 Task: Create a scrum project ArchTech. Add to scrum project ArchTech a team member softage.2@softage.net and assign as Project Lead. Add to scrum project ArchTech a team member softage.3@softage.net
Action: Mouse moved to (167, 42)
Screenshot: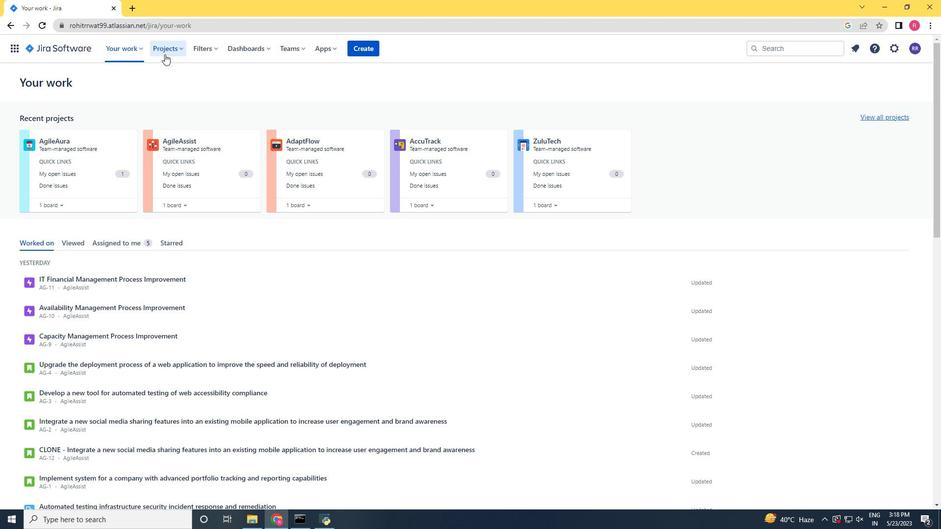 
Action: Mouse pressed left at (167, 42)
Screenshot: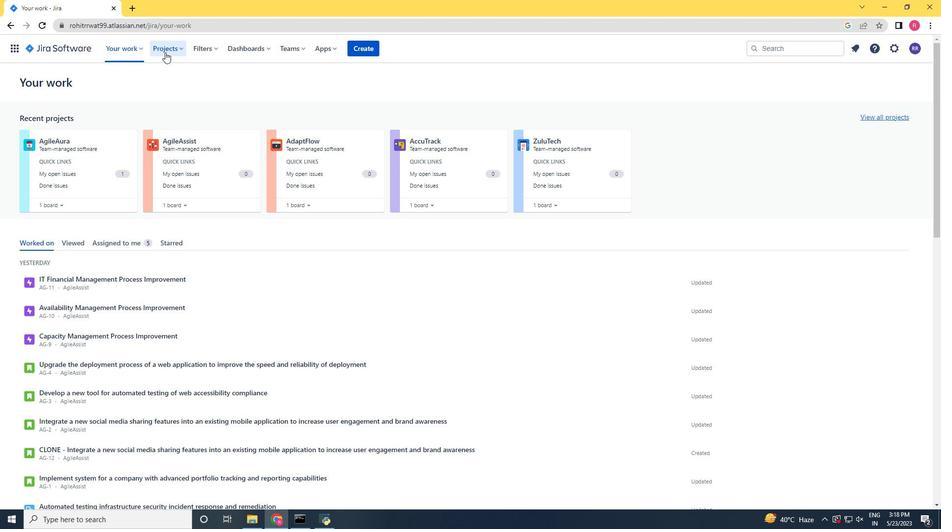 
Action: Mouse moved to (196, 240)
Screenshot: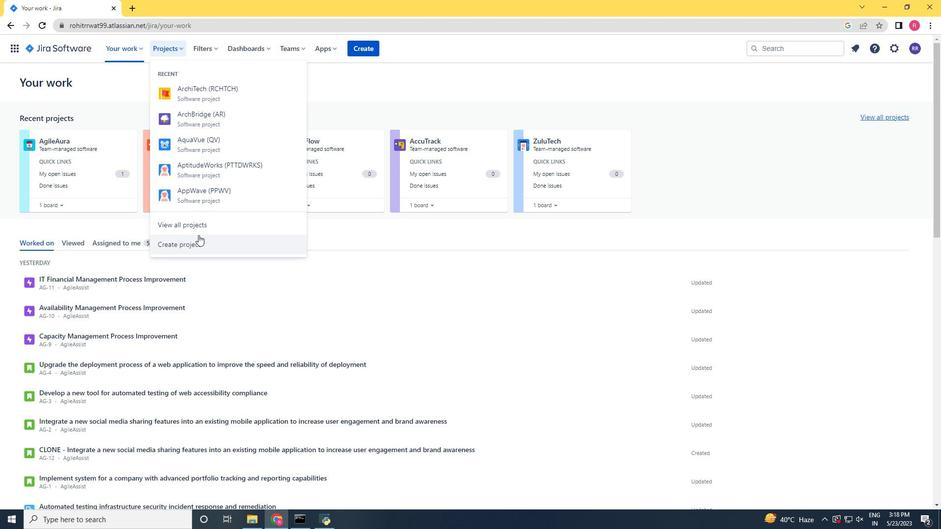 
Action: Mouse pressed left at (196, 240)
Screenshot: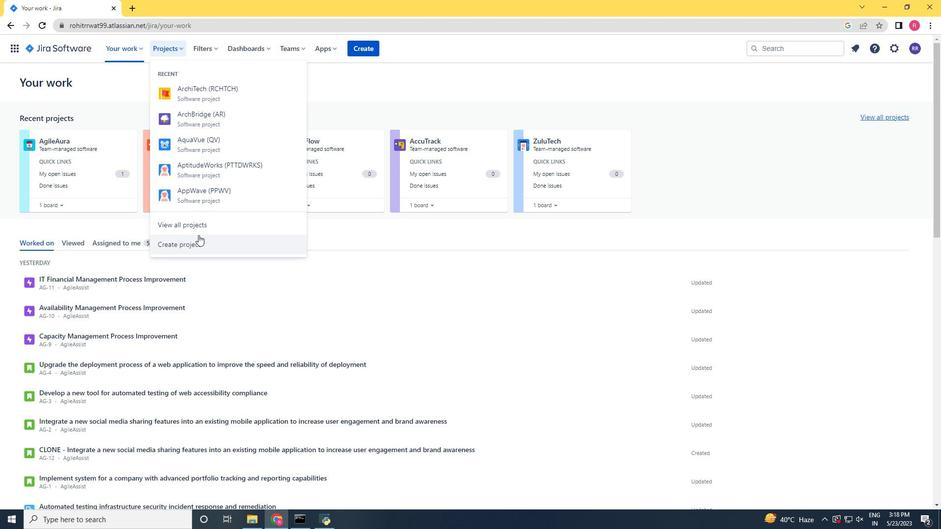
Action: Mouse moved to (497, 242)
Screenshot: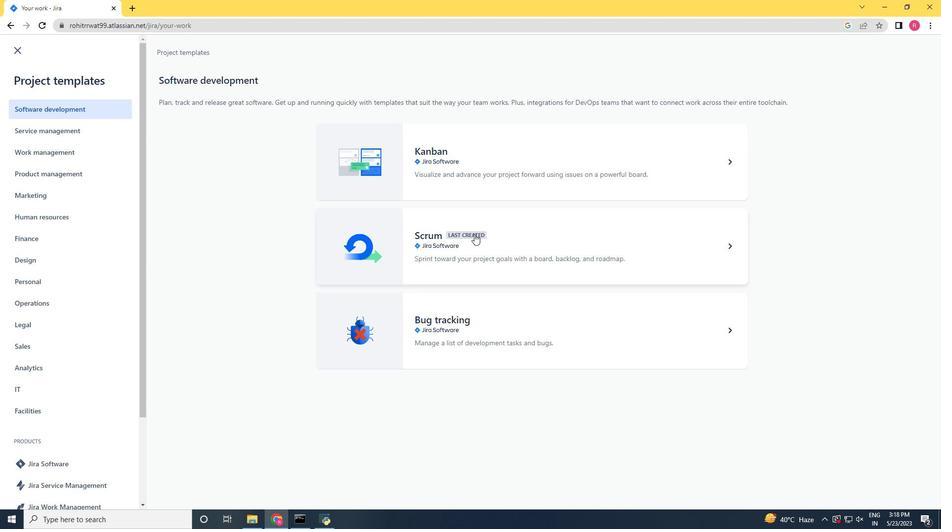 
Action: Mouse pressed left at (497, 242)
Screenshot: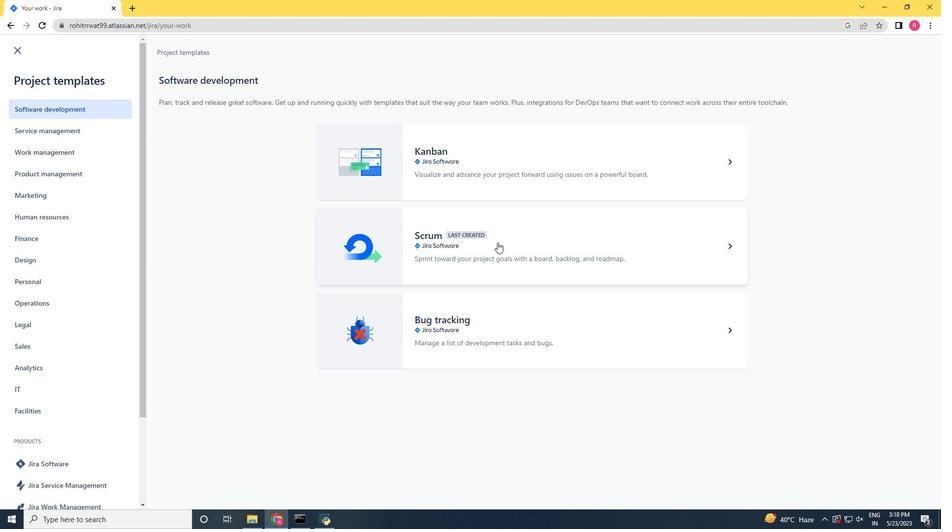 
Action: Mouse moved to (740, 479)
Screenshot: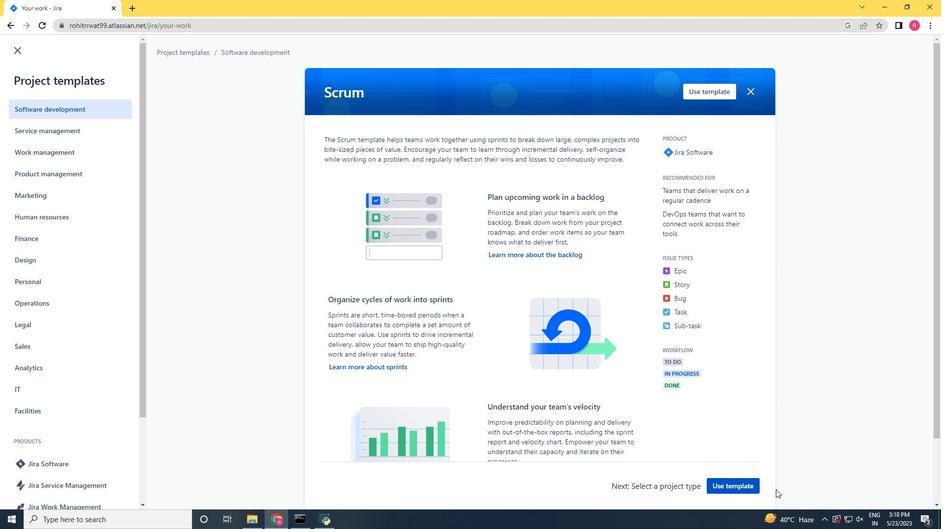 
Action: Mouse pressed left at (740, 479)
Screenshot: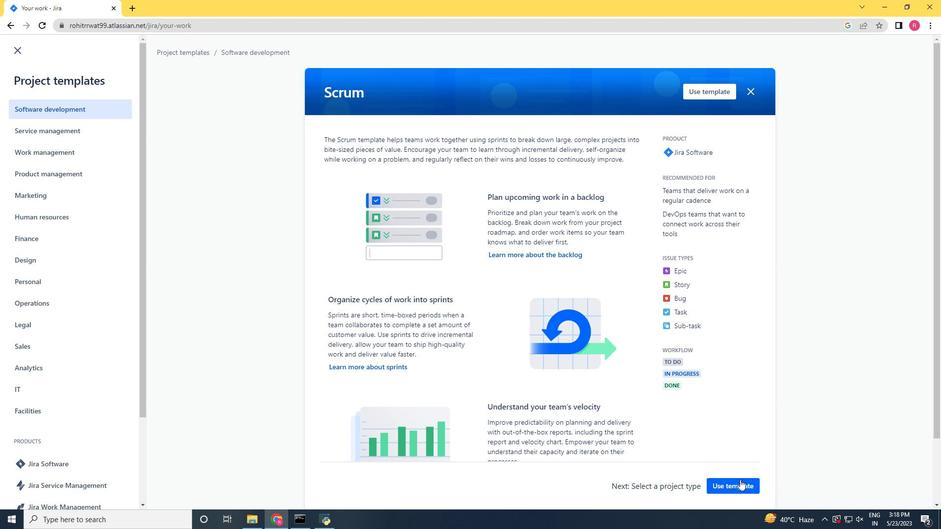 
Action: Mouse moved to (361, 478)
Screenshot: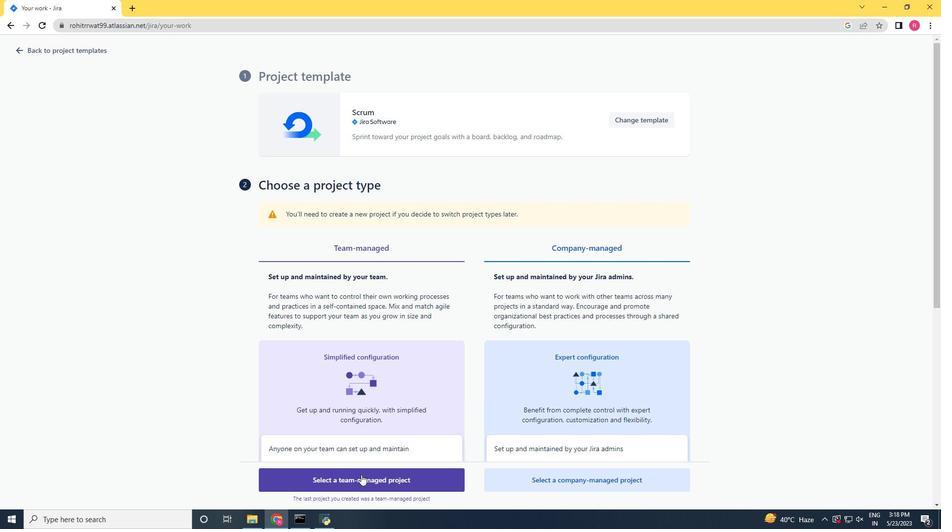 
Action: Mouse pressed left at (361, 478)
Screenshot: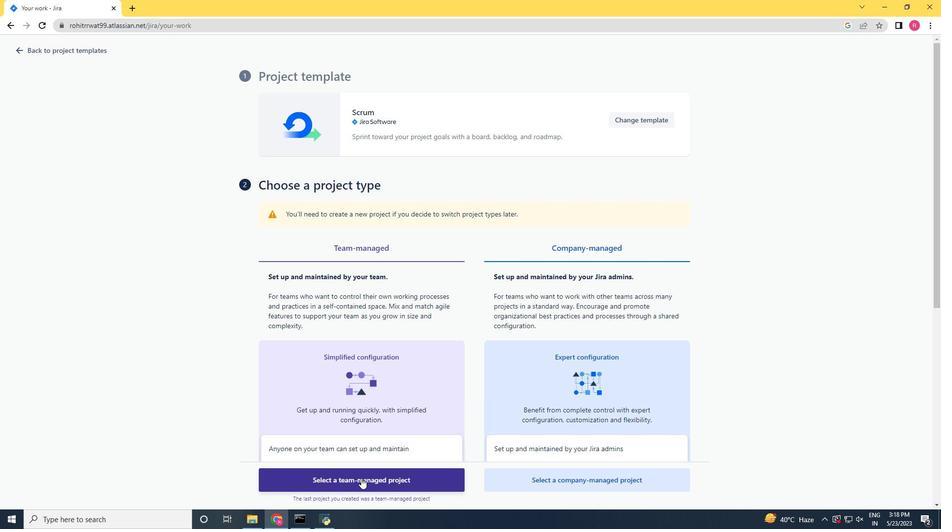 
Action: Mouse moved to (256, 320)
Screenshot: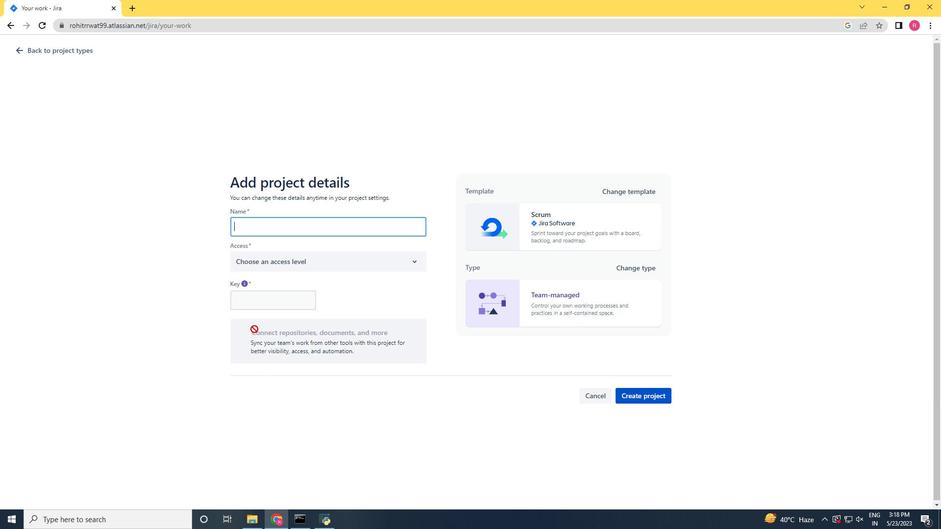
Action: Key pressed <Key.shift>Arch<Key.shift>Tech
Screenshot: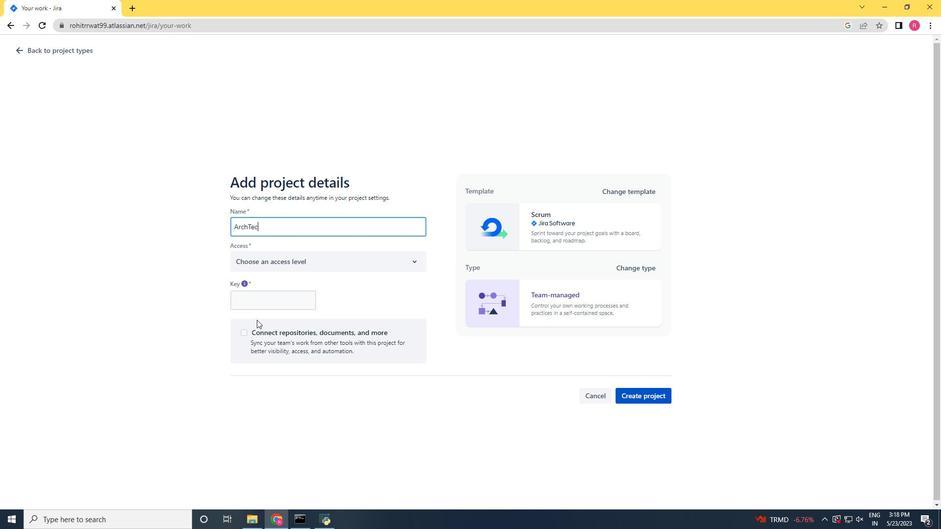 
Action: Mouse moved to (329, 269)
Screenshot: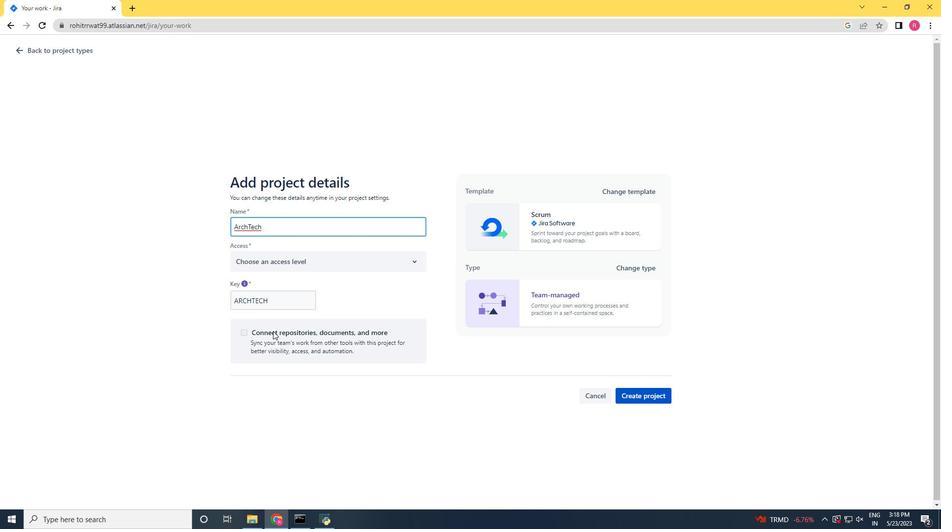 
Action: Mouse pressed left at (329, 269)
Screenshot: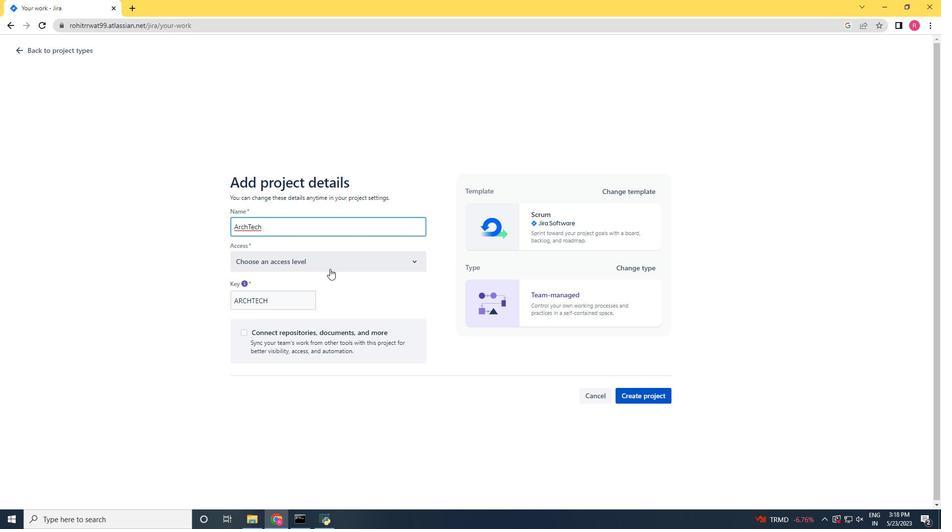 
Action: Mouse moved to (319, 292)
Screenshot: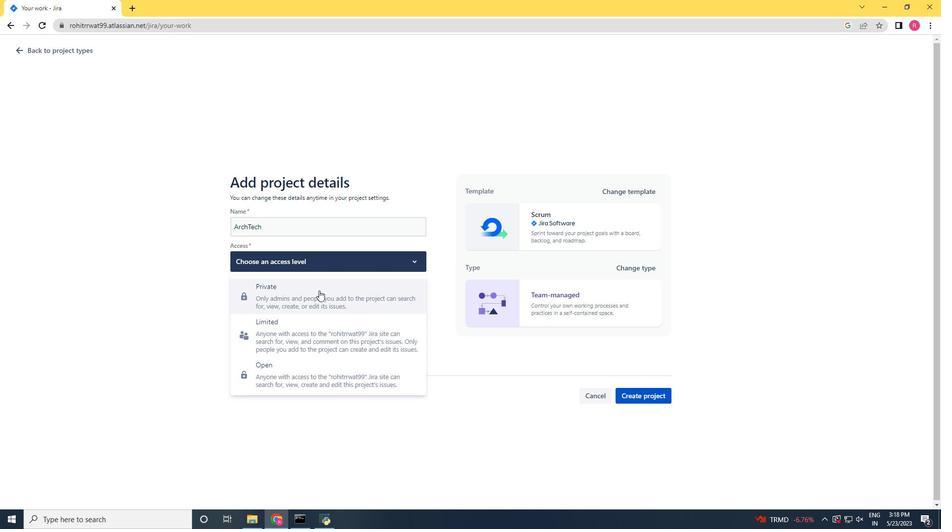
Action: Mouse pressed left at (319, 292)
Screenshot: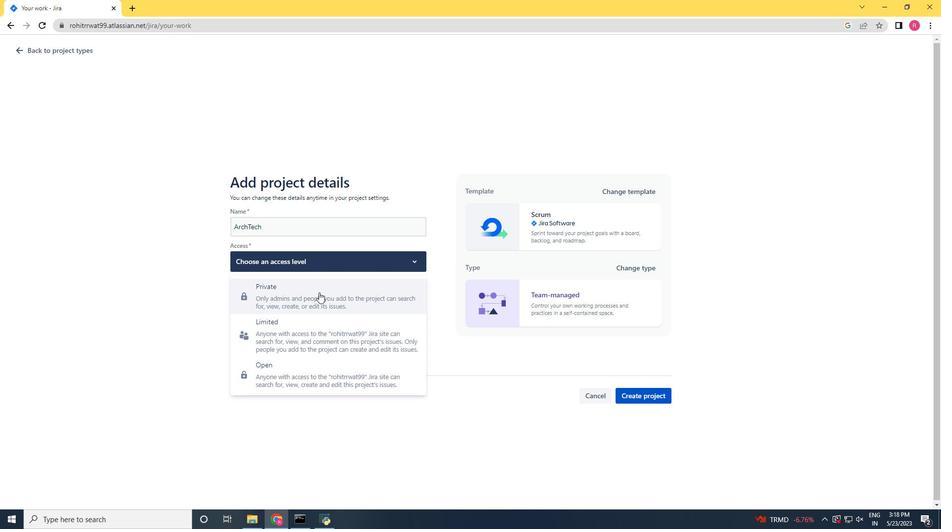 
Action: Mouse moved to (670, 402)
Screenshot: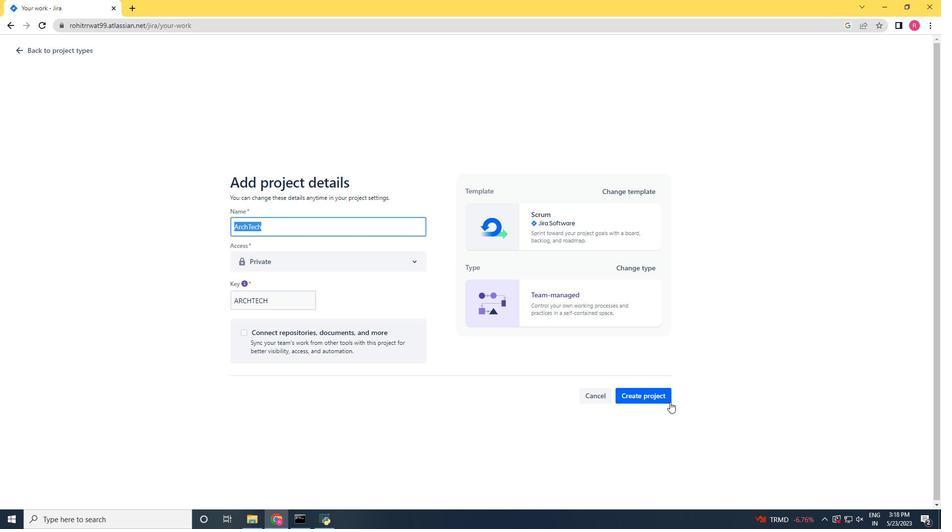 
Action: Mouse pressed left at (670, 402)
Screenshot: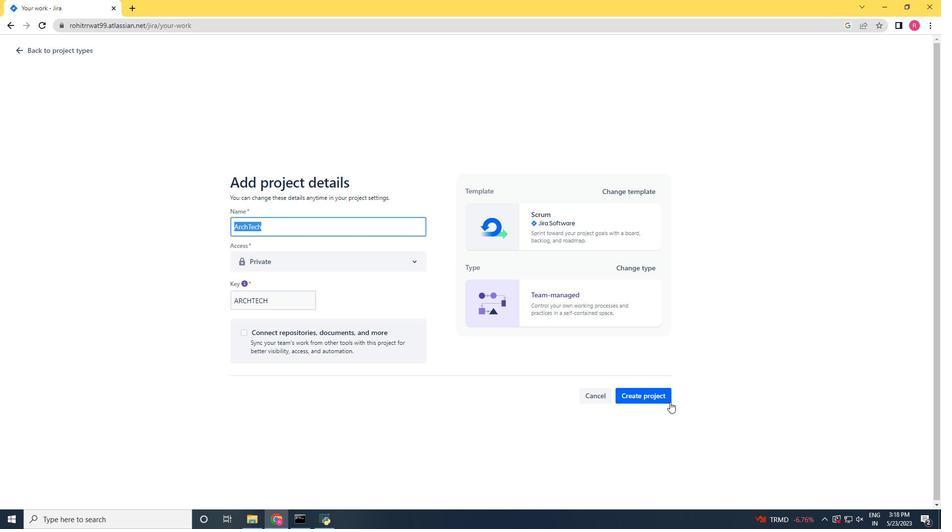
Action: Mouse moved to (215, 136)
Screenshot: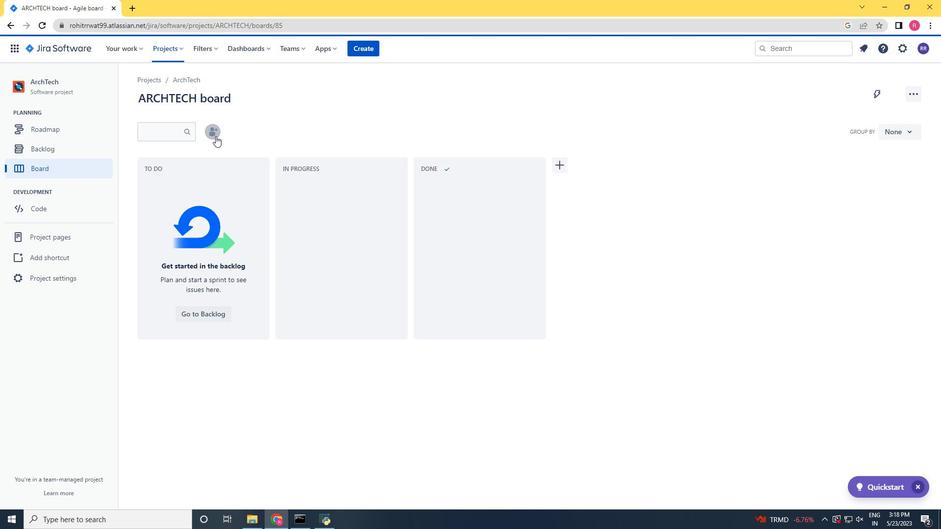 
Action: Mouse pressed left at (215, 136)
Screenshot: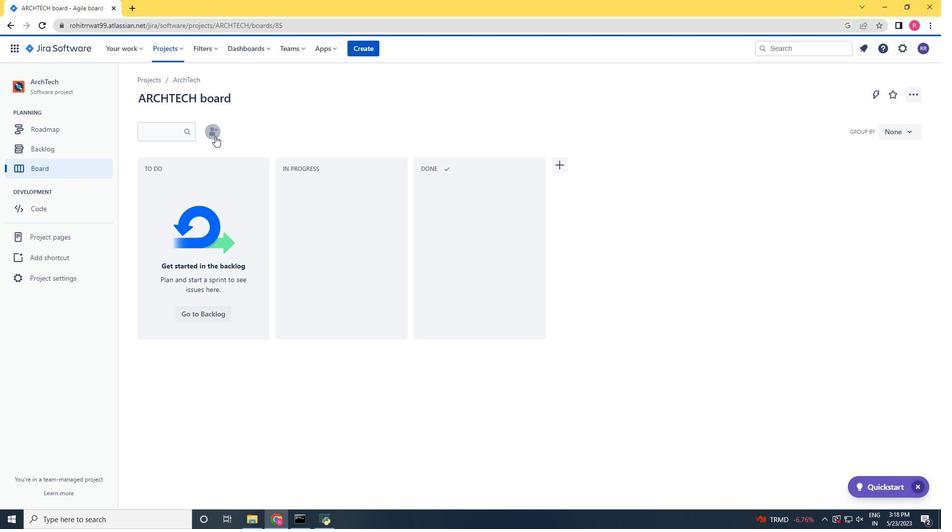 
Action: Mouse moved to (229, 130)
Screenshot: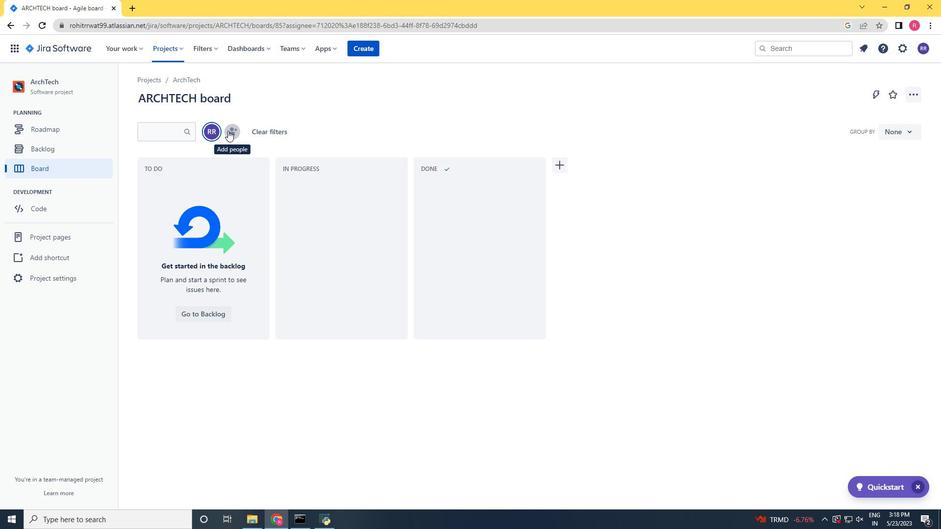 
Action: Mouse pressed left at (229, 130)
Screenshot: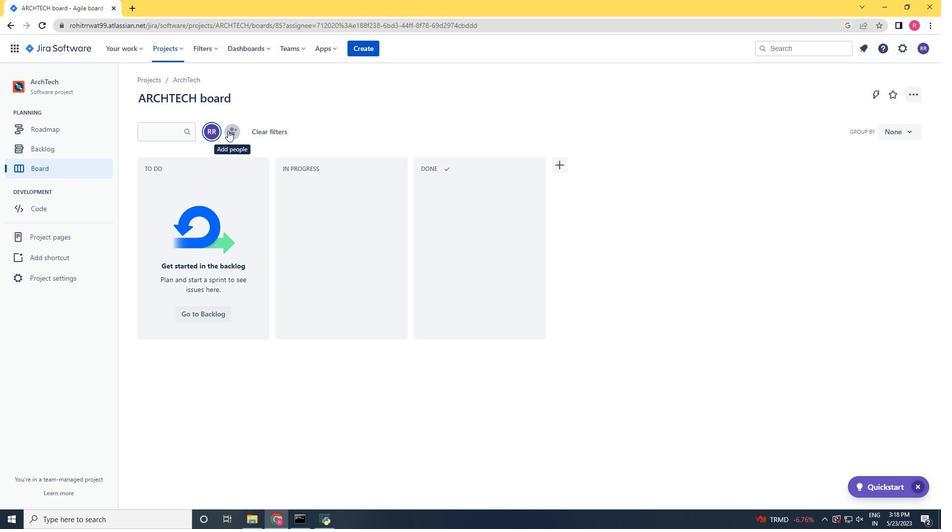 
Action: Key pressed softage.2<Key.shift><Key.shift><Key.shift><Key.shift><Key.shift>@softage.net
Screenshot: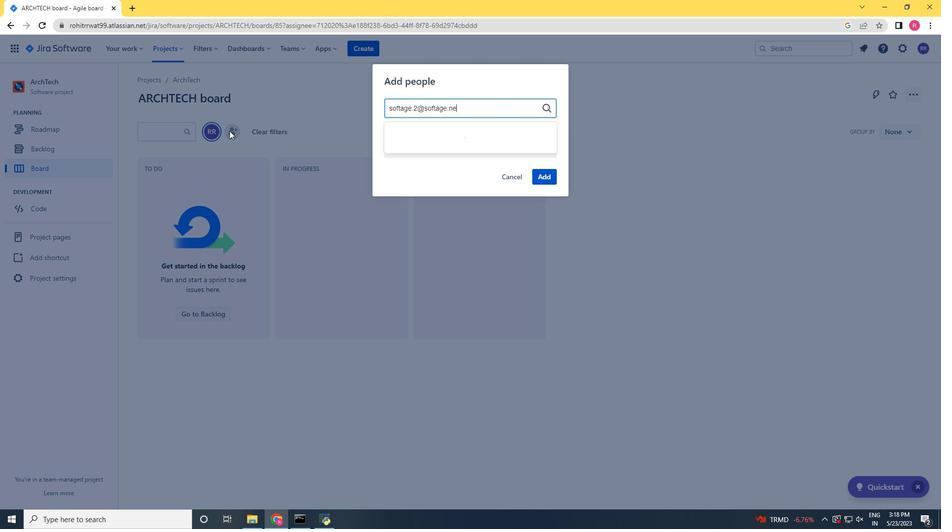 
Action: Mouse moved to (462, 140)
Screenshot: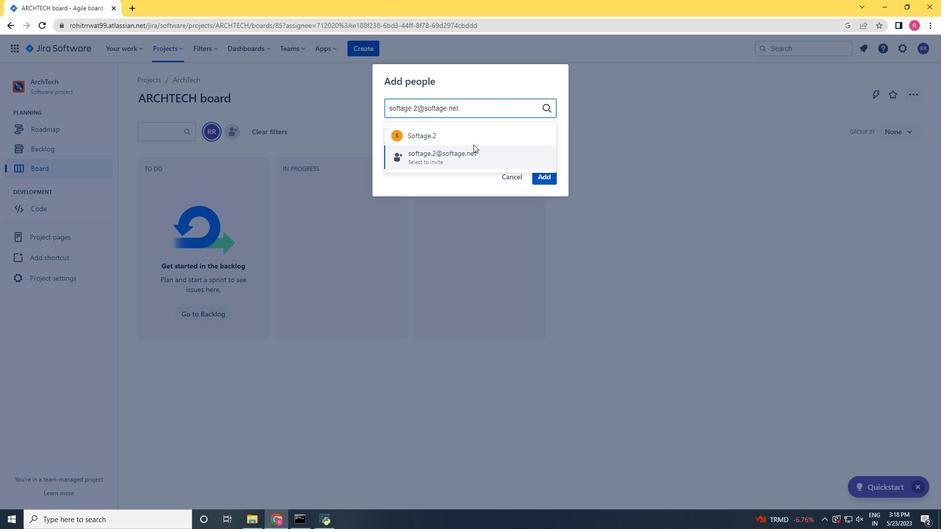 
Action: Mouse pressed left at (462, 140)
Screenshot: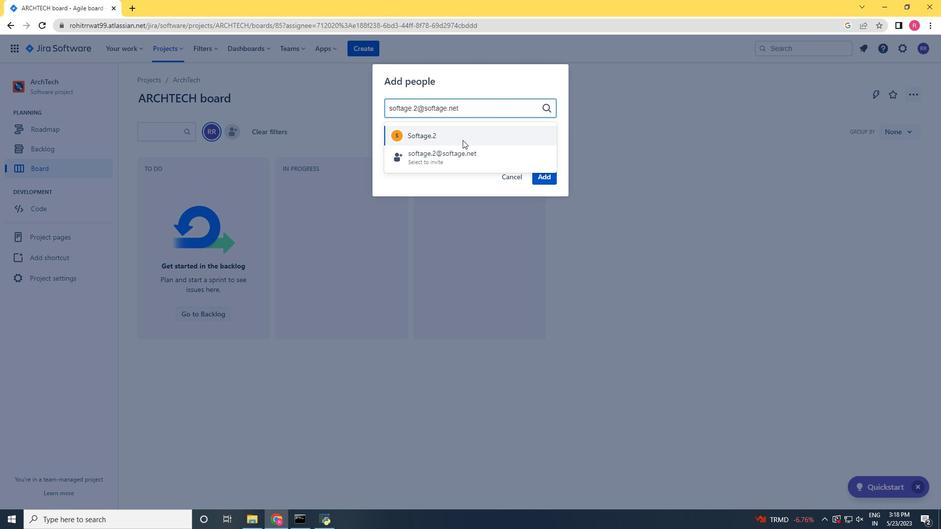 
Action: Mouse moved to (541, 174)
Screenshot: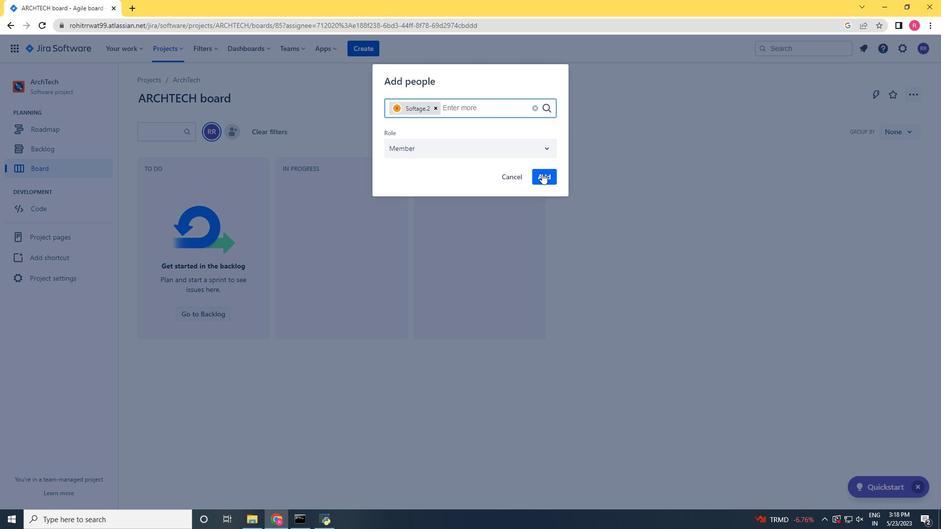 
Action: Mouse pressed left at (541, 174)
Screenshot: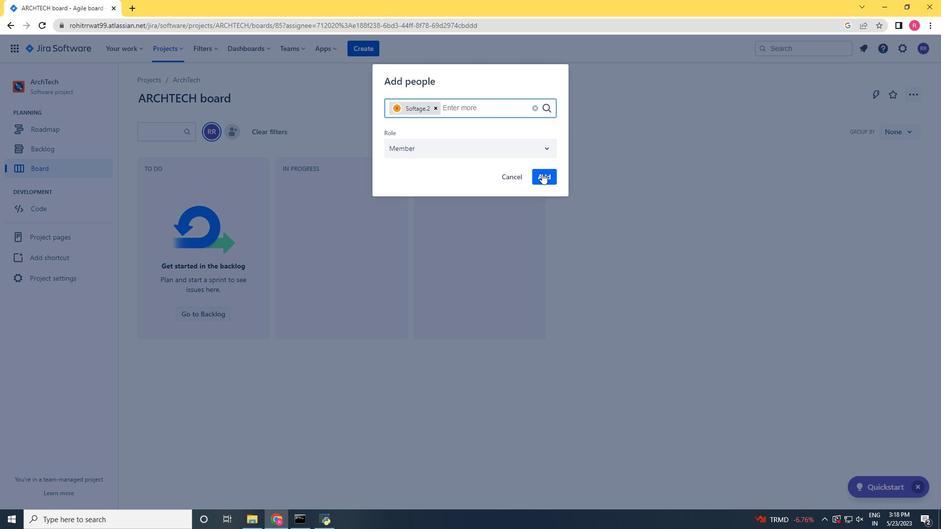 
Action: Mouse moved to (50, 284)
Screenshot: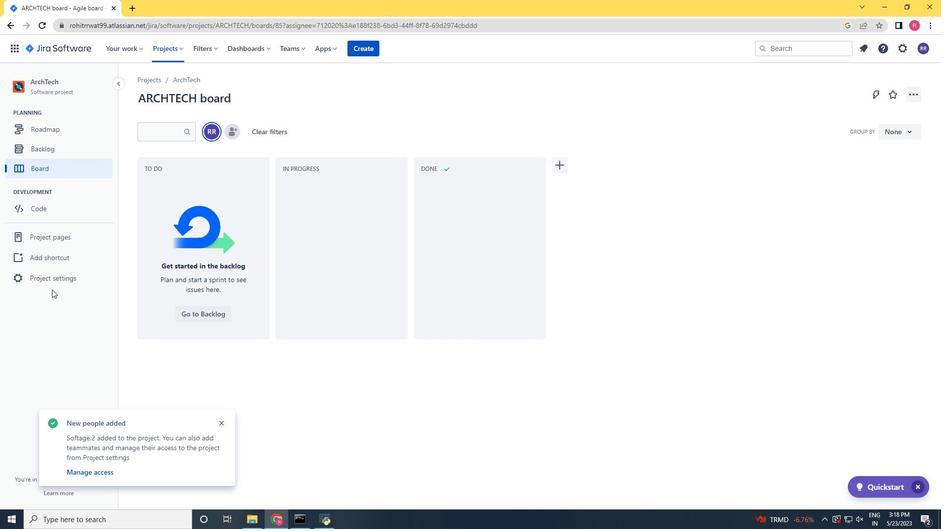 
Action: Mouse pressed left at (50, 284)
Screenshot: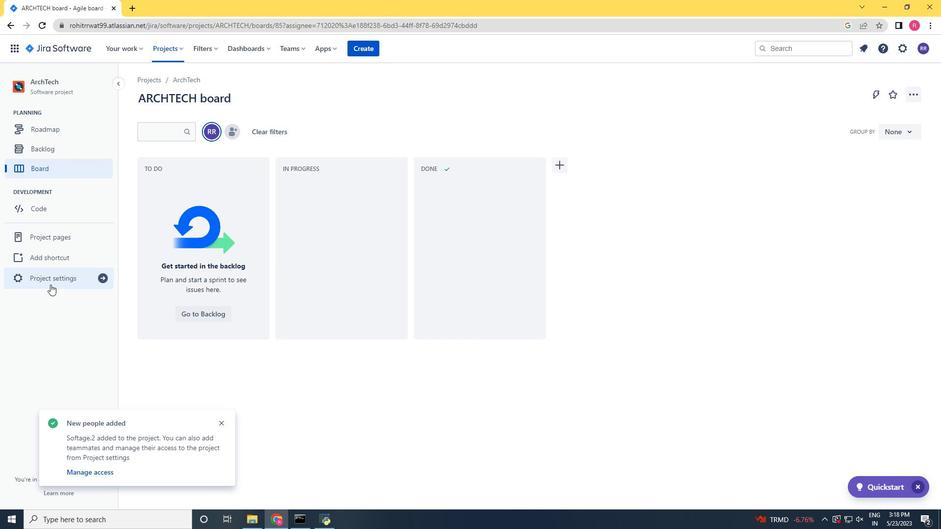 
Action: Mouse moved to (498, 350)
Screenshot: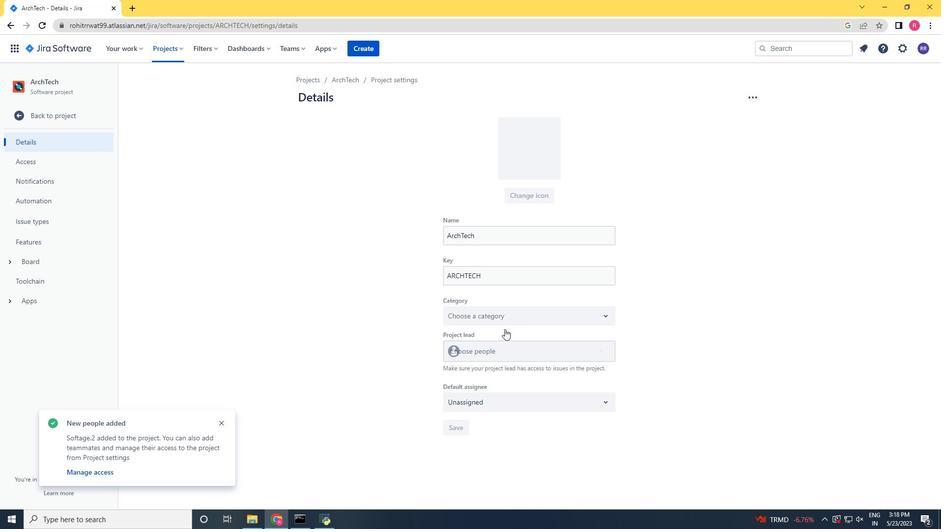 
Action: Mouse pressed left at (498, 350)
Screenshot: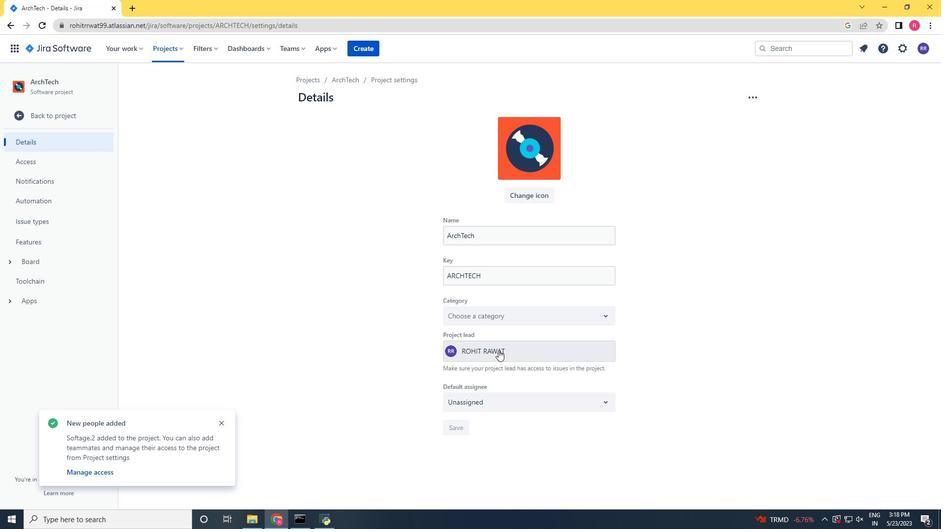 
Action: Key pressed softage.2<Key.shift>@softage.net
Screenshot: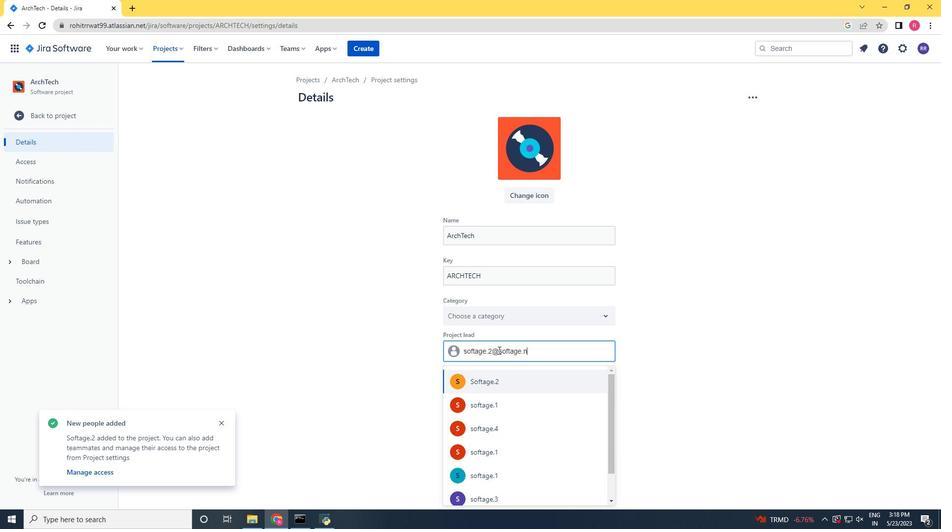 
Action: Mouse moved to (489, 384)
Screenshot: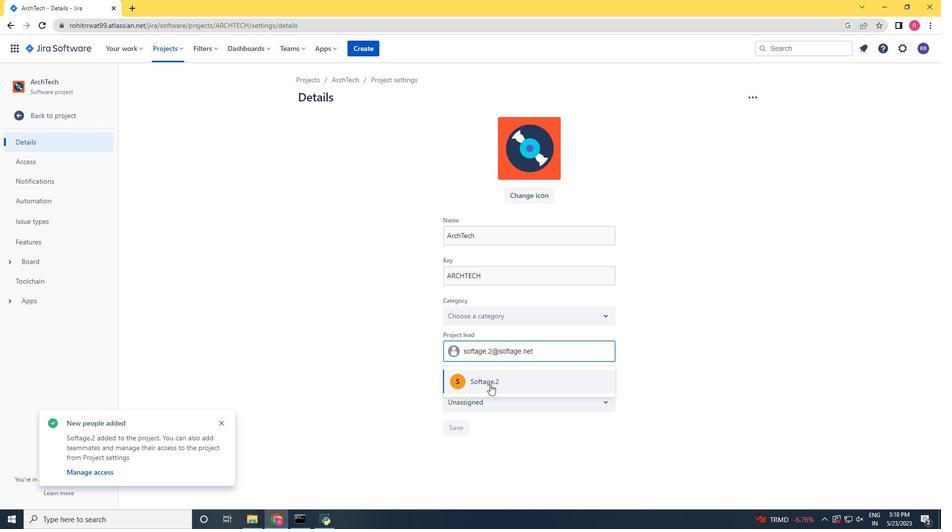 
Action: Mouse pressed left at (489, 384)
Screenshot: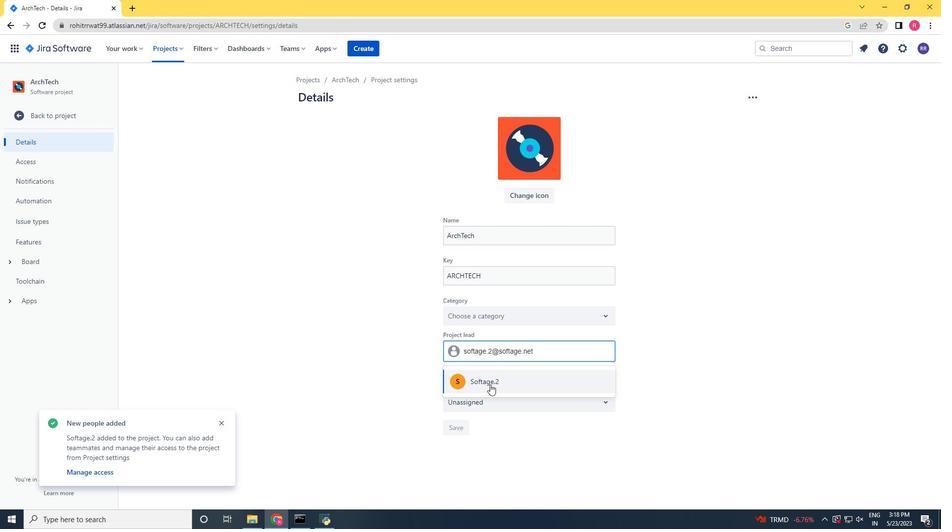 
Action: Mouse moved to (479, 398)
Screenshot: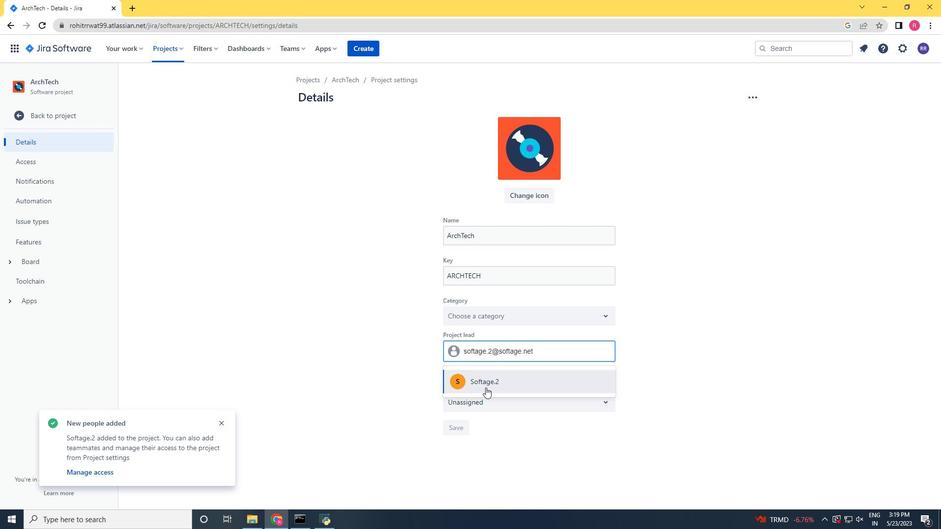 
Action: Mouse pressed left at (479, 398)
Screenshot: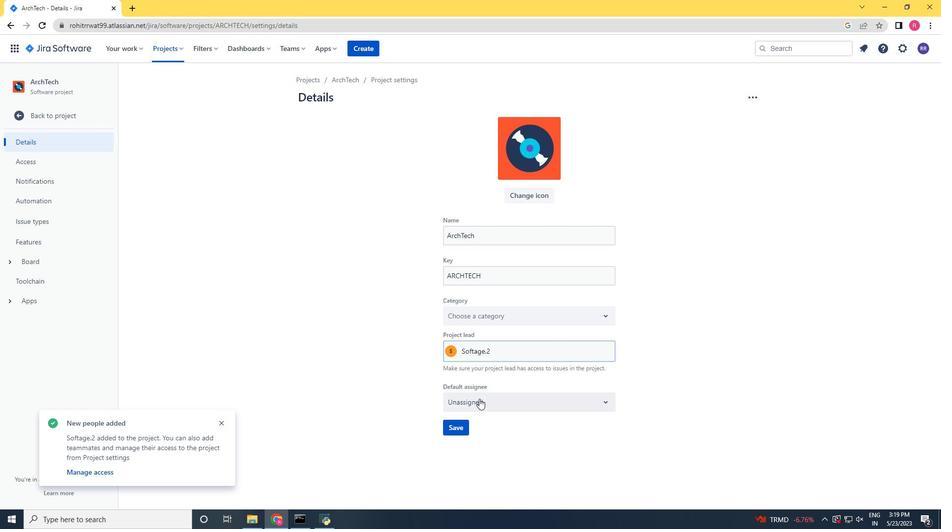 
Action: Mouse moved to (464, 433)
Screenshot: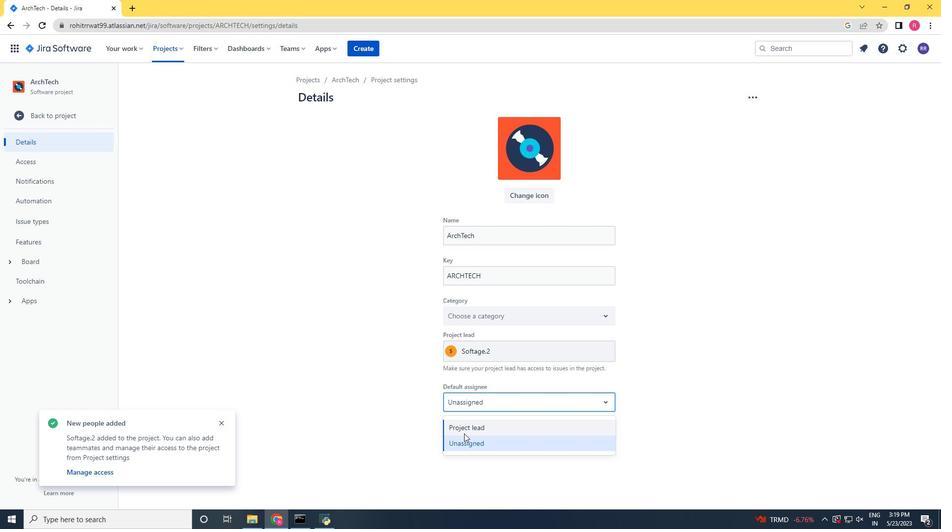 
Action: Mouse pressed left at (464, 433)
Screenshot: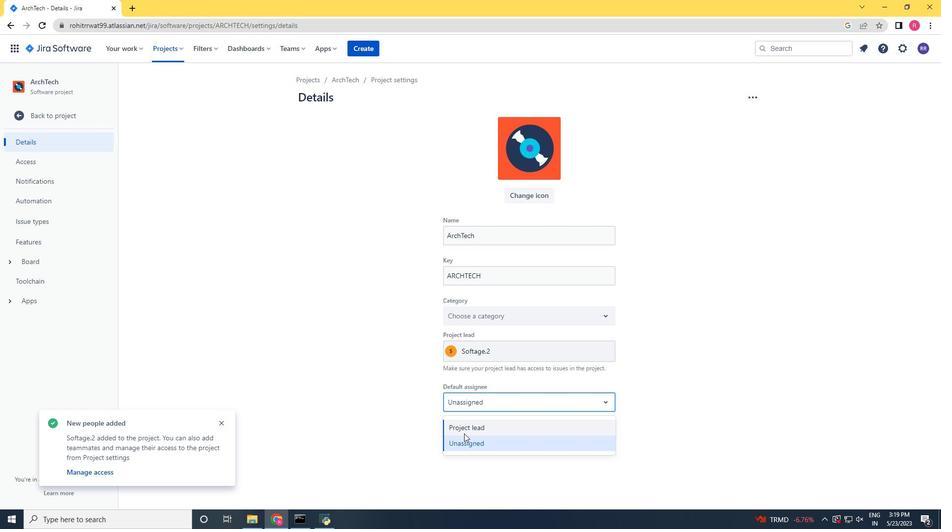 
Action: Mouse moved to (458, 433)
Screenshot: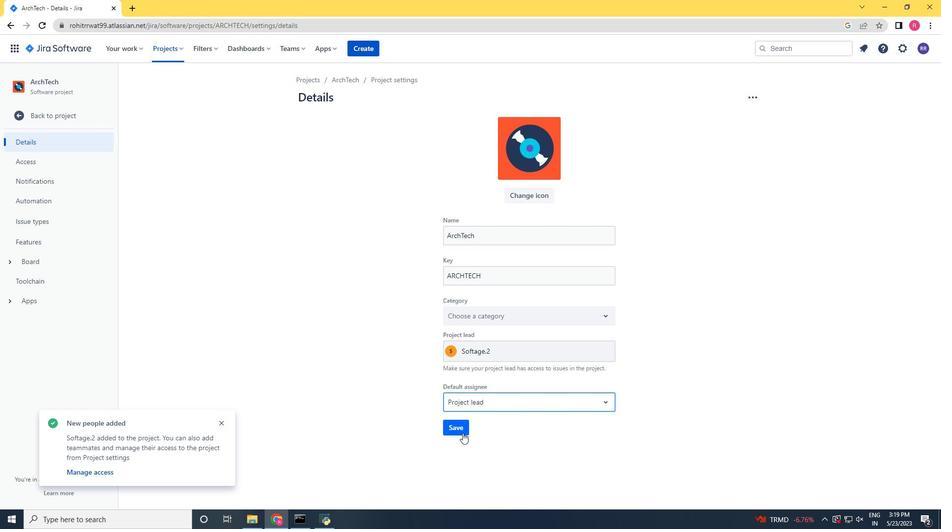 
Action: Mouse pressed left at (458, 433)
Screenshot: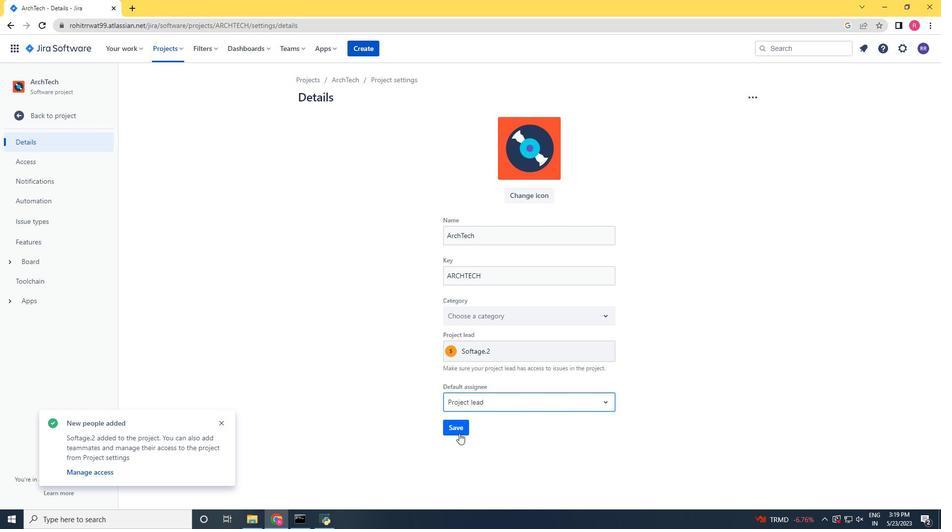 
Action: Mouse moved to (221, 421)
Screenshot: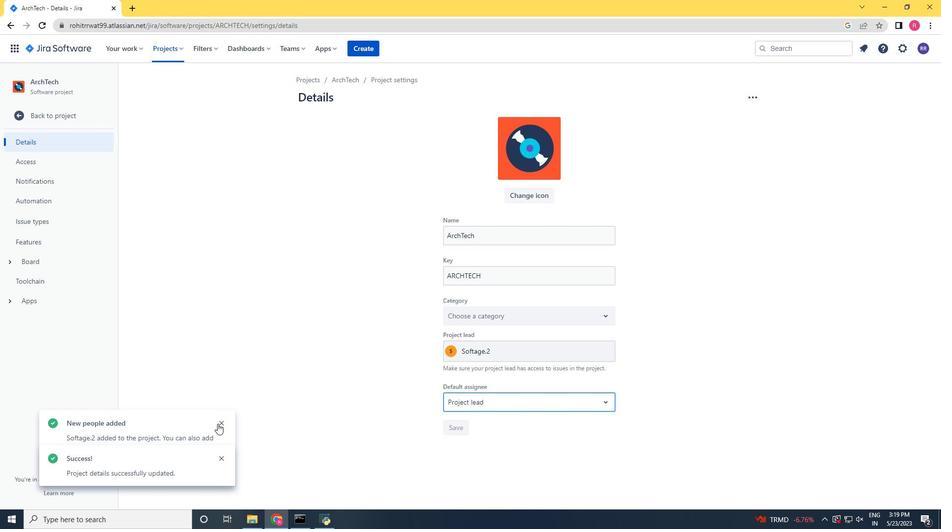 
Action: Mouse pressed left at (221, 421)
Screenshot: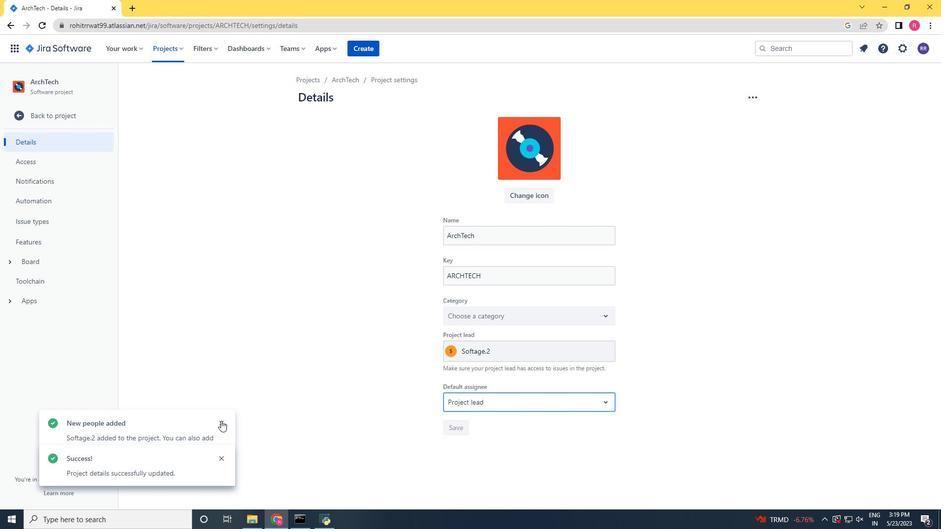 
Action: Mouse moved to (221, 458)
Screenshot: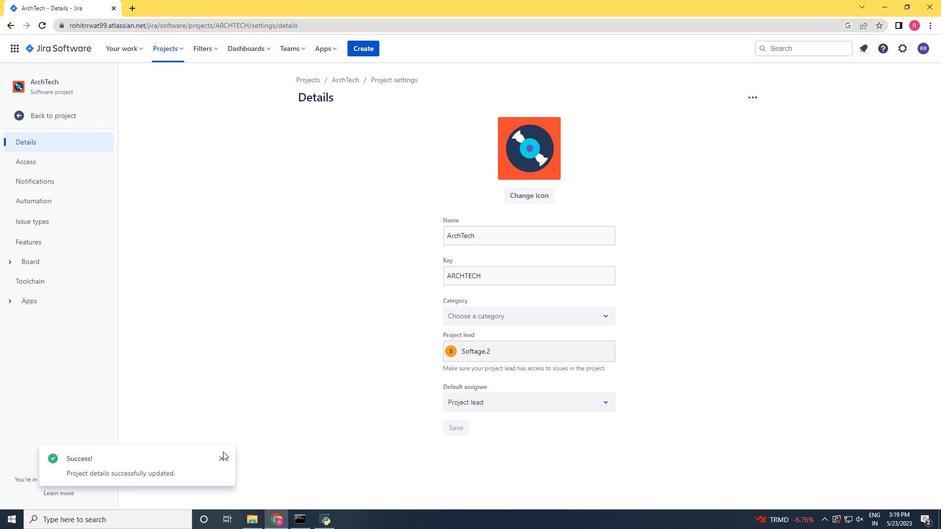 
Action: Mouse pressed left at (221, 458)
Screenshot: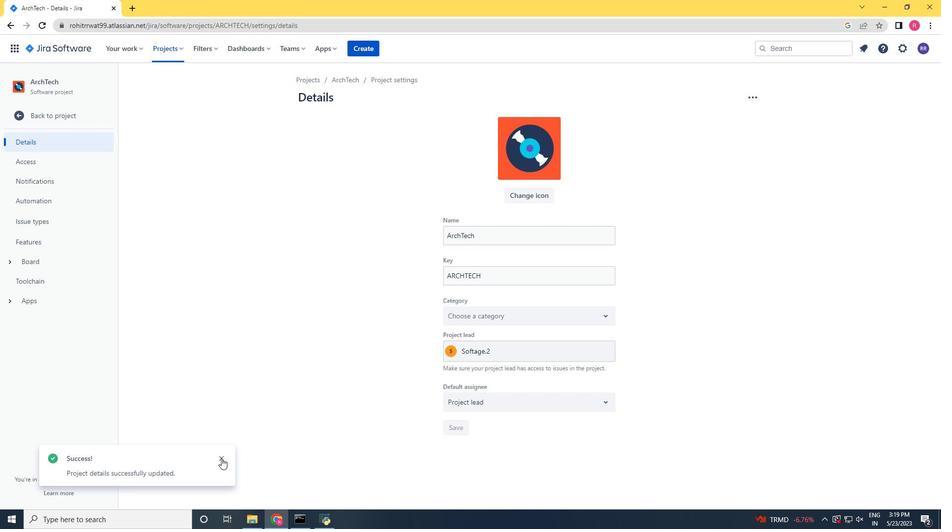 
Action: Mouse moved to (47, 120)
Screenshot: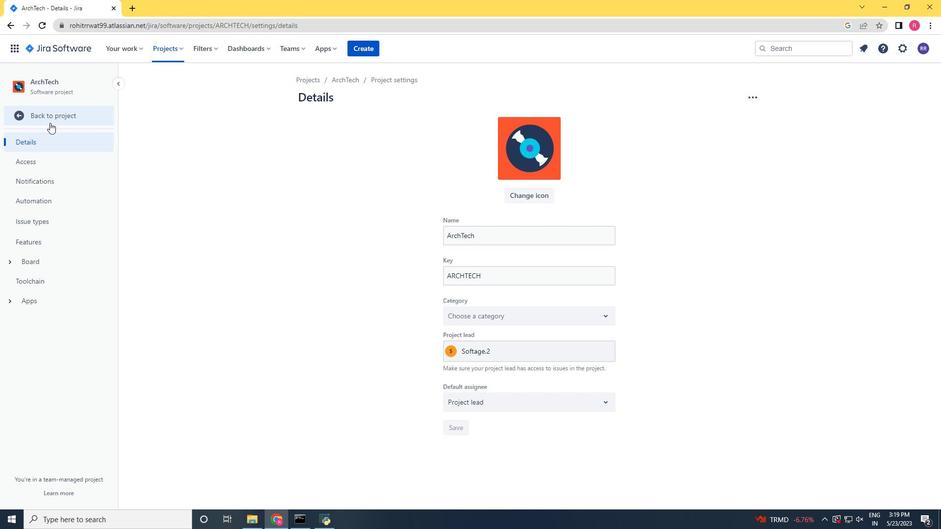
Action: Mouse pressed left at (47, 120)
Screenshot: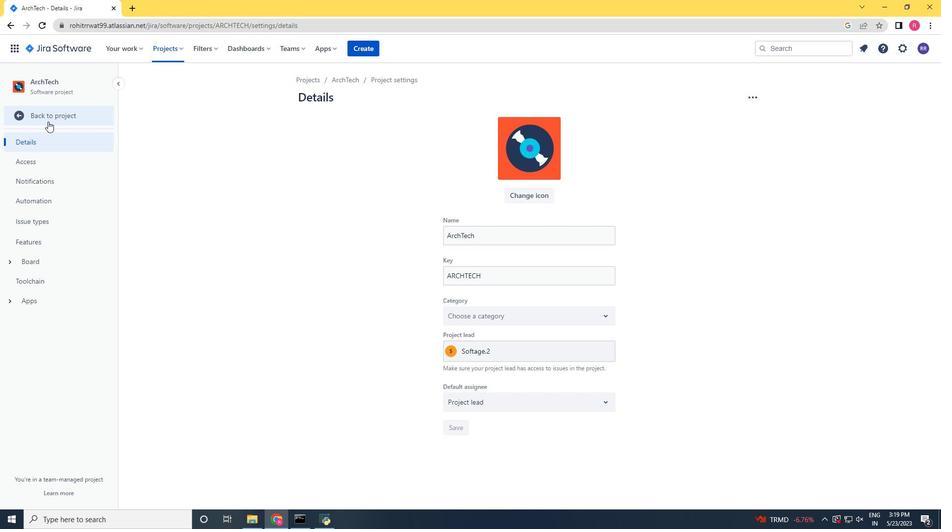 
Action: Mouse moved to (229, 135)
Screenshot: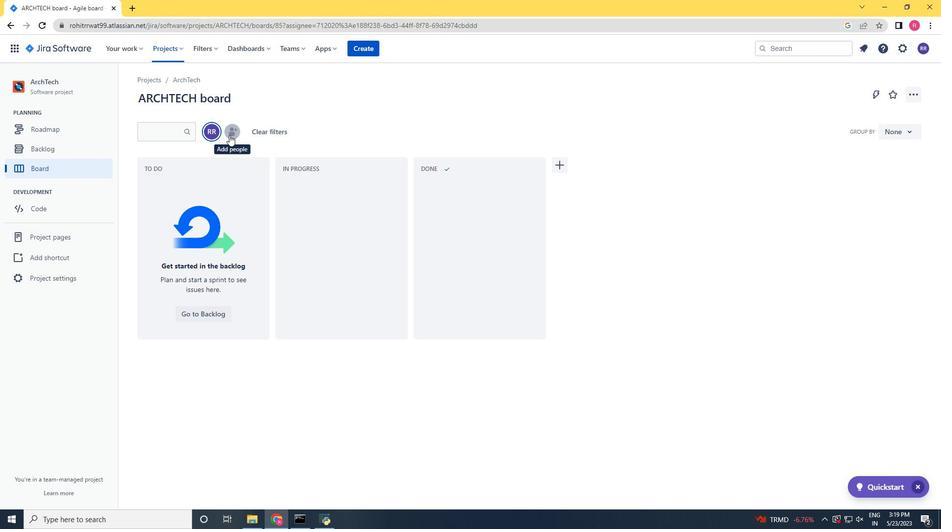 
Action: Mouse pressed left at (229, 135)
Screenshot: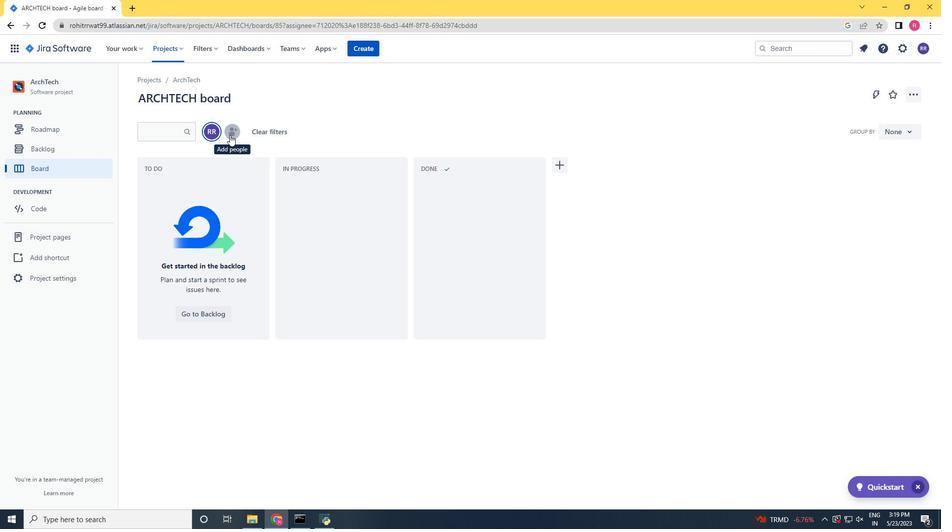 
Action: Key pressed si<Key.backspace>oftage.3<Key.shift><Key.shift><Key.shift><Key.shift>@softage.net
Screenshot: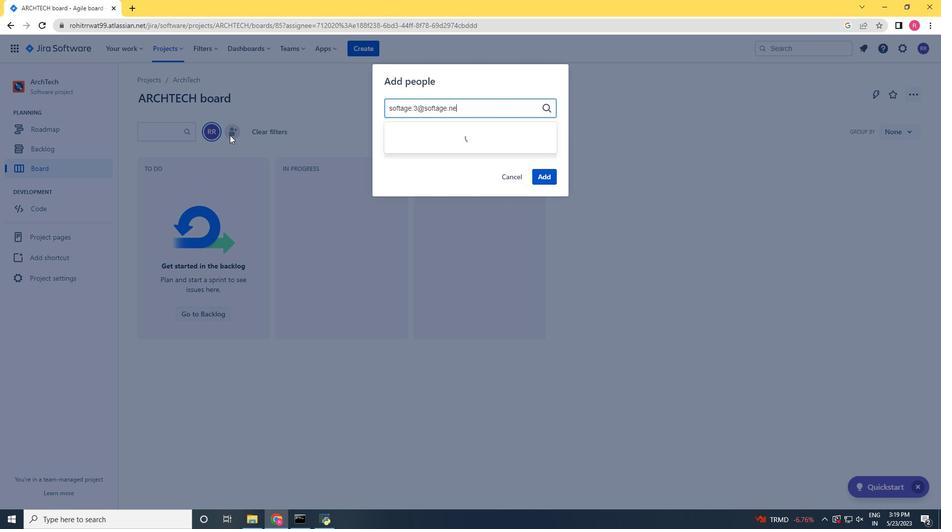 
Action: Mouse moved to (440, 141)
Screenshot: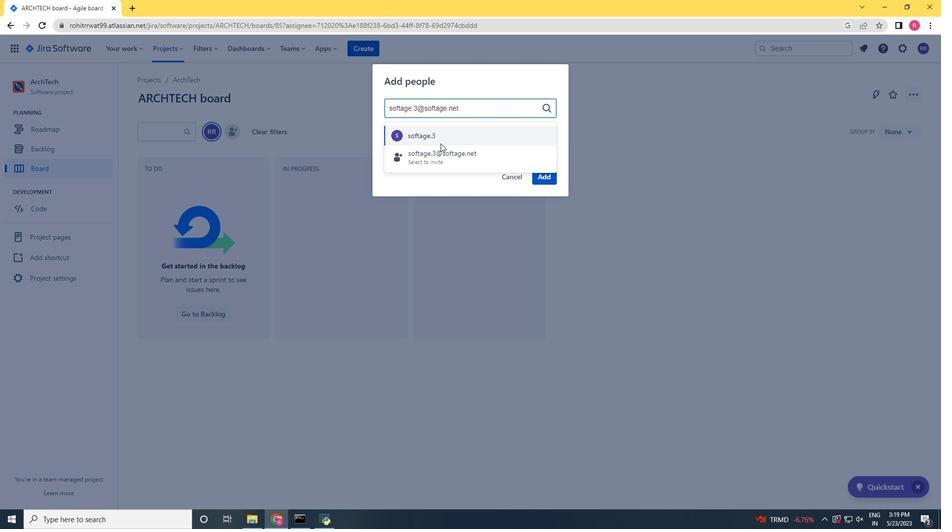 
Action: Mouse pressed left at (440, 141)
Screenshot: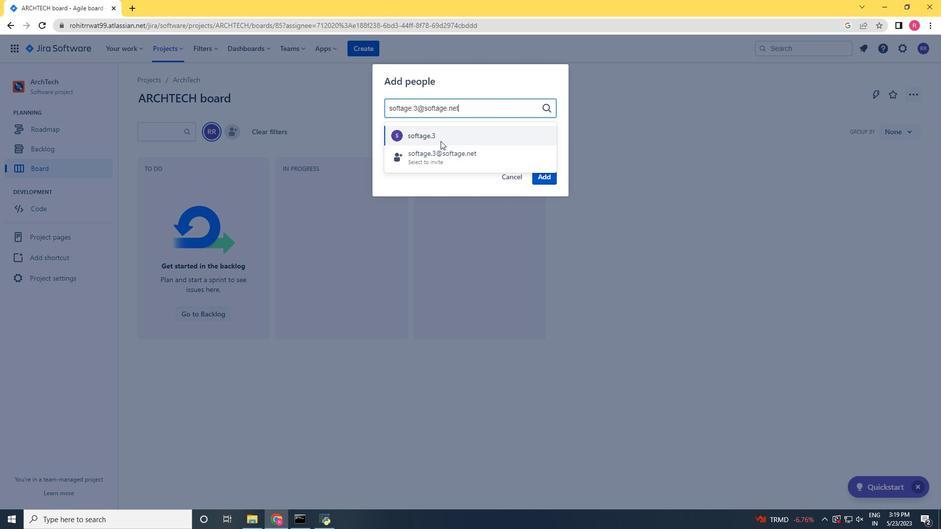
Action: Mouse moved to (542, 180)
Screenshot: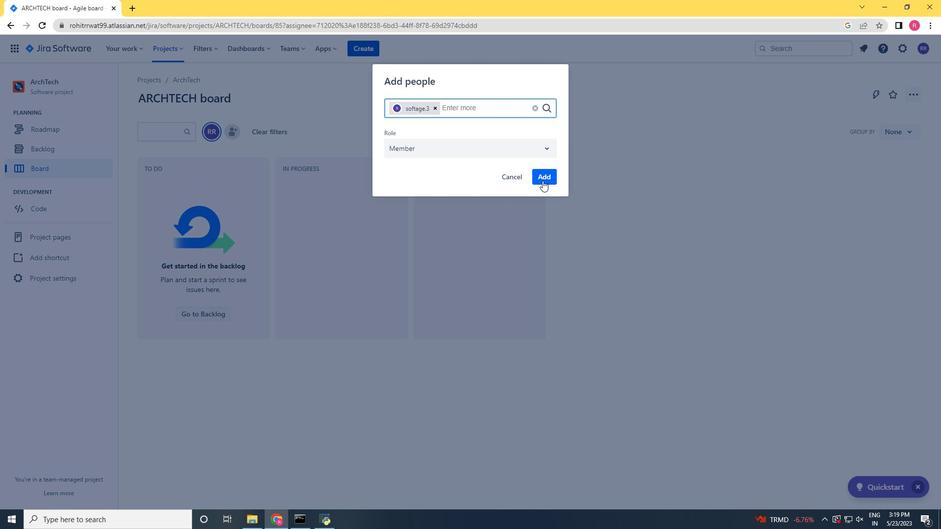 
Action: Mouse pressed left at (542, 180)
Screenshot: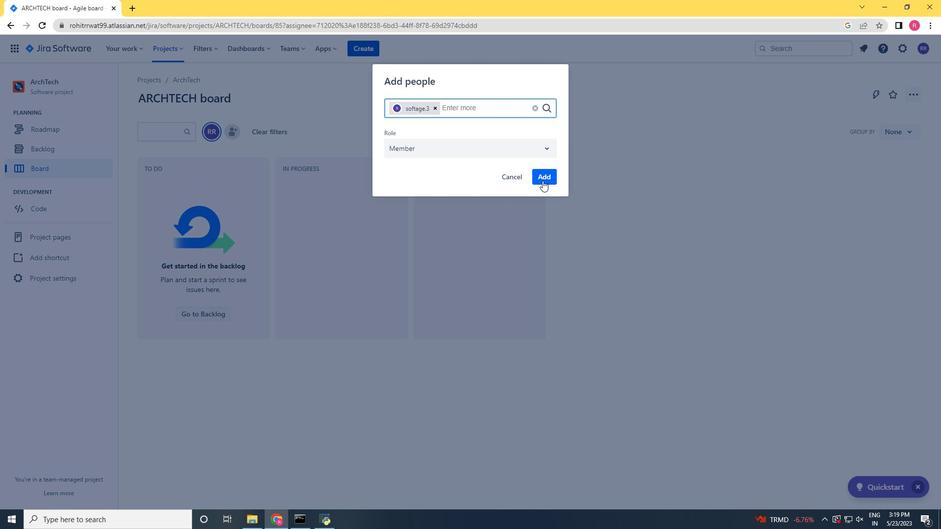 
Action: Mouse moved to (294, 297)
Screenshot: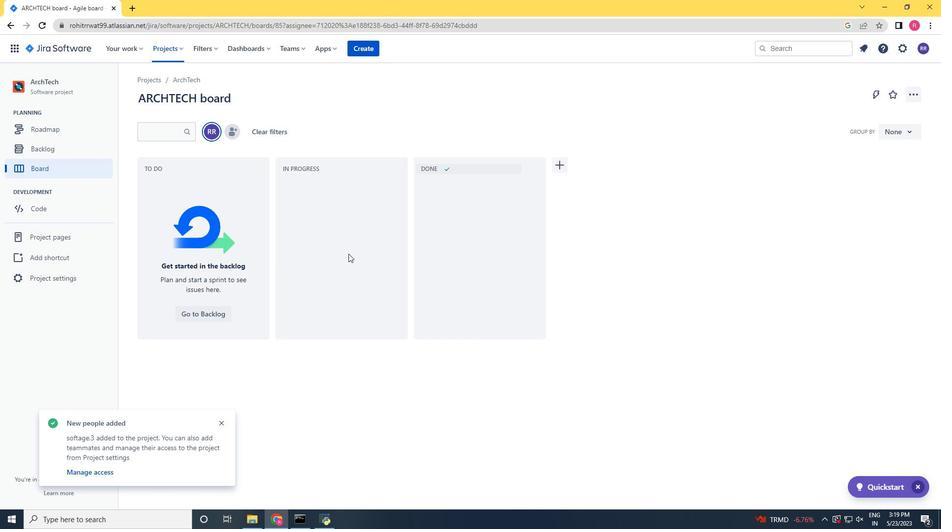 
